 Task: Convert a batch of video files from AVI to MP4 format using VLC's batch conversion tool.
Action: Mouse moved to (190, 95)
Screenshot: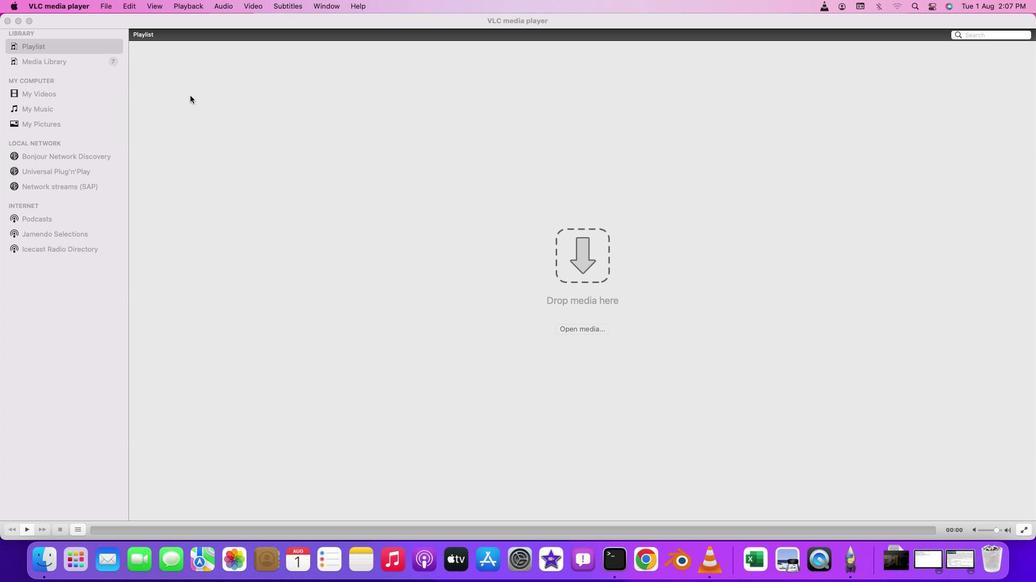 
Action: Mouse pressed left at (190, 95)
Screenshot: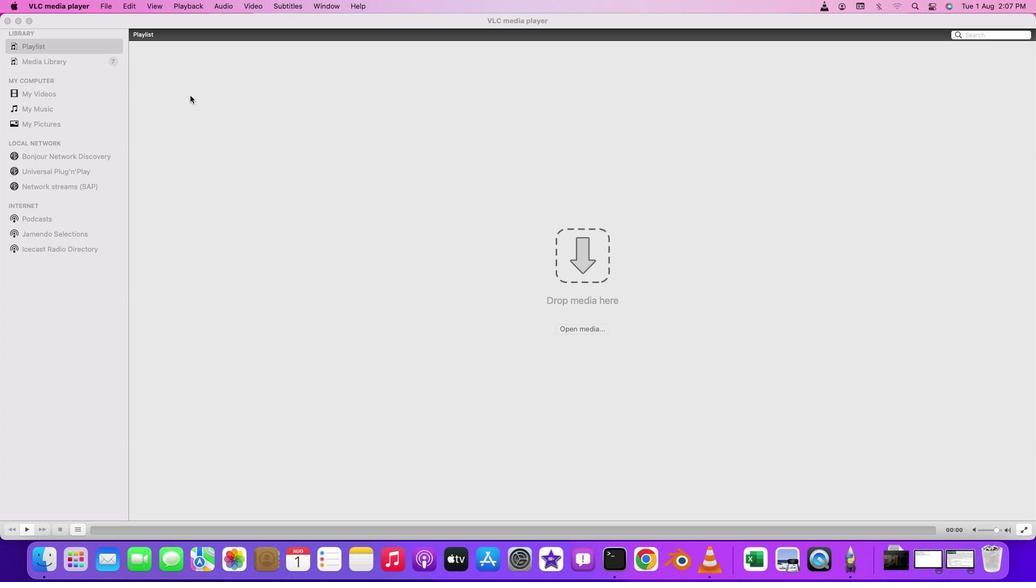
Action: Mouse moved to (102, 8)
Screenshot: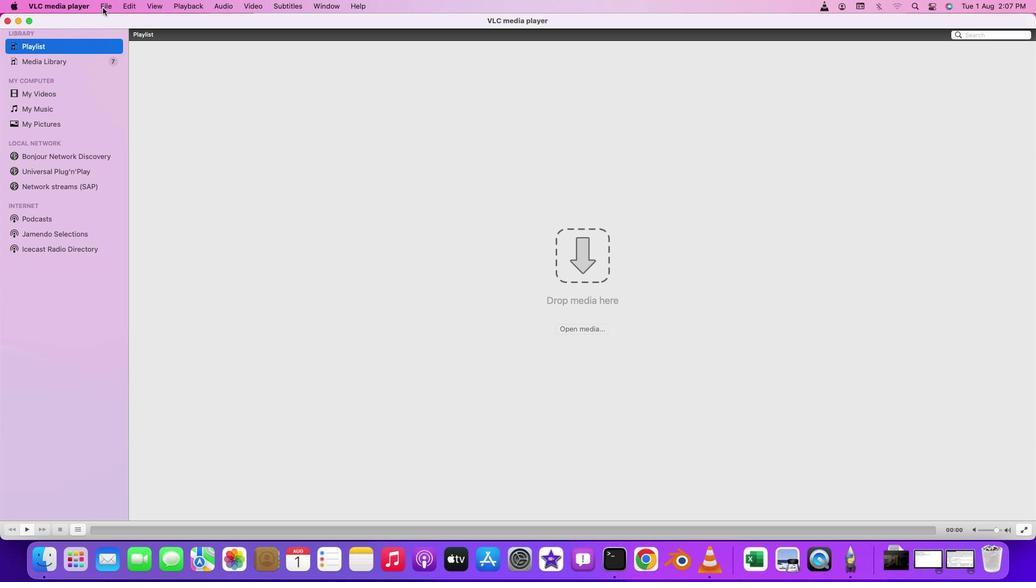 
Action: Mouse pressed left at (102, 8)
Screenshot: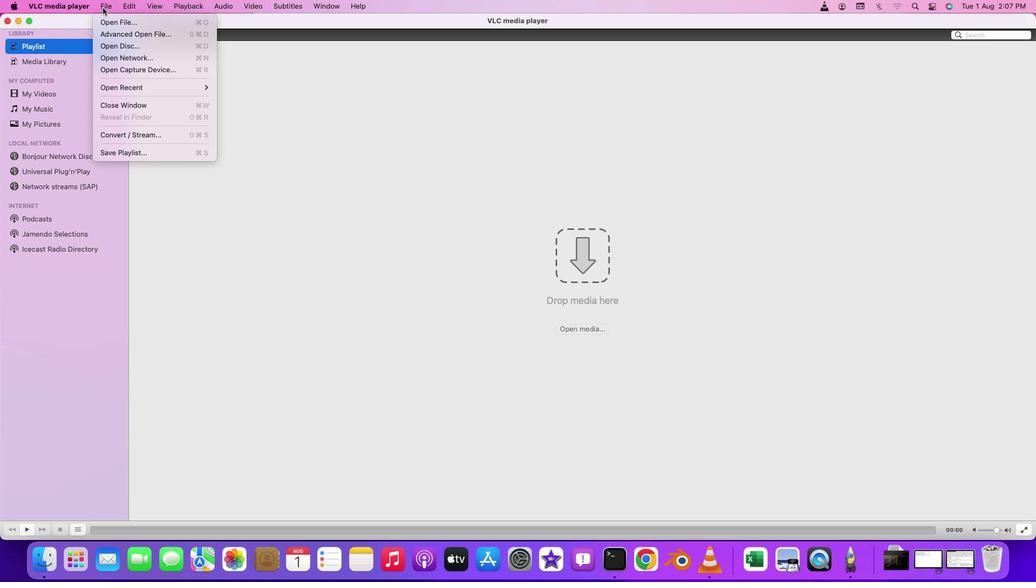 
Action: Mouse moved to (143, 134)
Screenshot: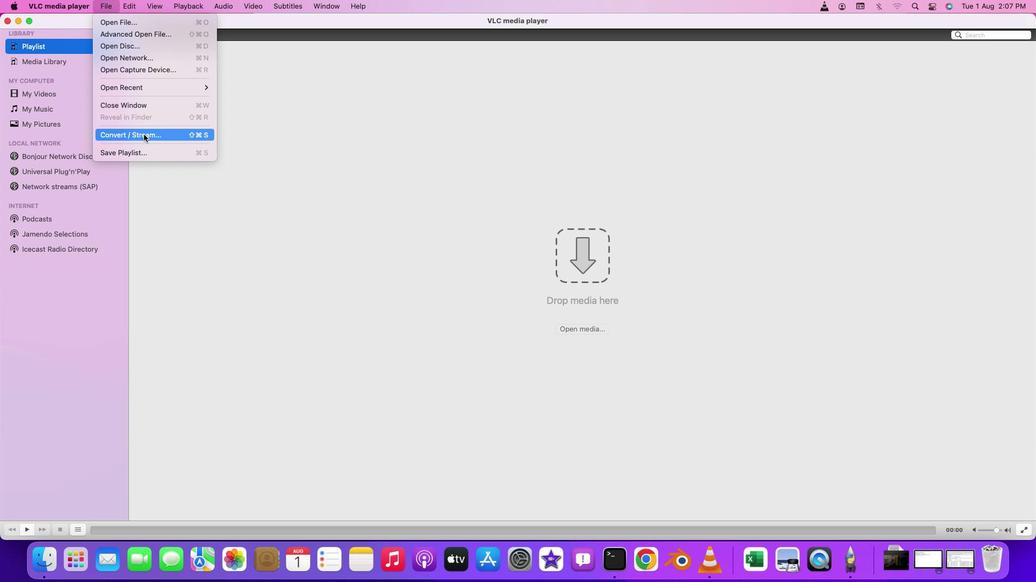 
Action: Mouse pressed left at (143, 134)
Screenshot: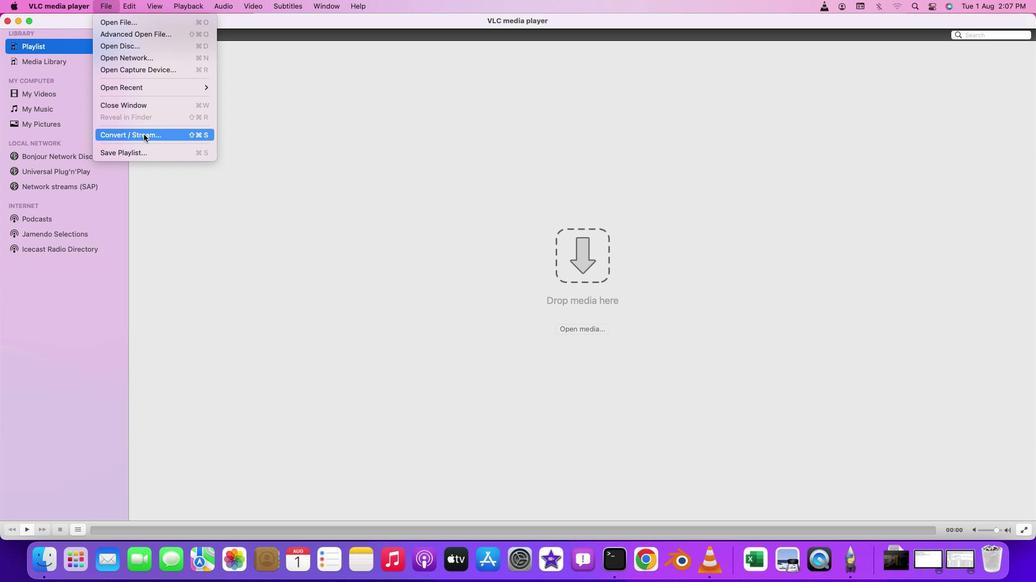 
Action: Mouse moved to (405, 362)
Screenshot: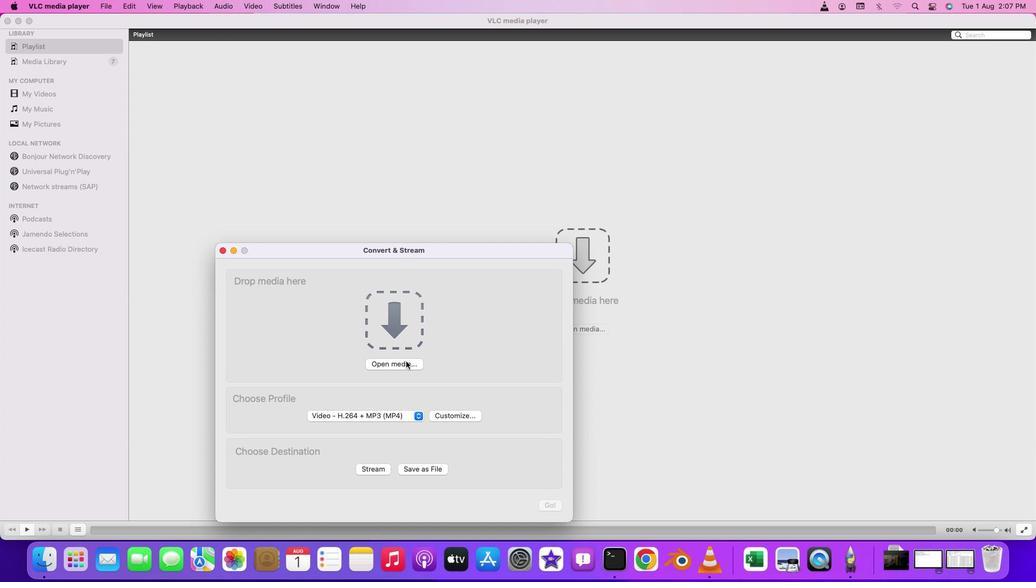 
Action: Mouse pressed left at (405, 362)
Screenshot: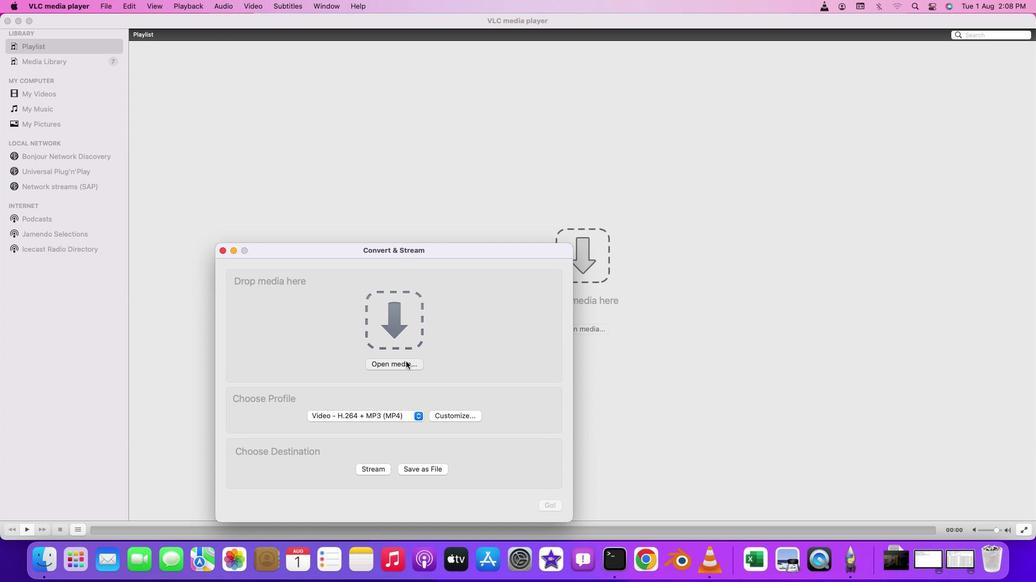 
Action: Mouse moved to (221, 320)
Screenshot: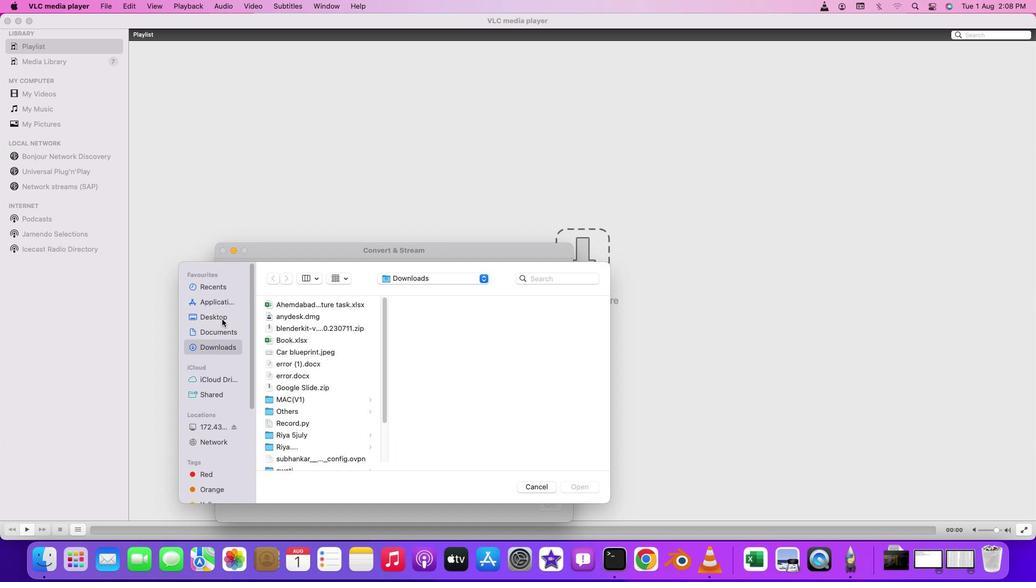 
Action: Mouse pressed left at (221, 320)
Screenshot: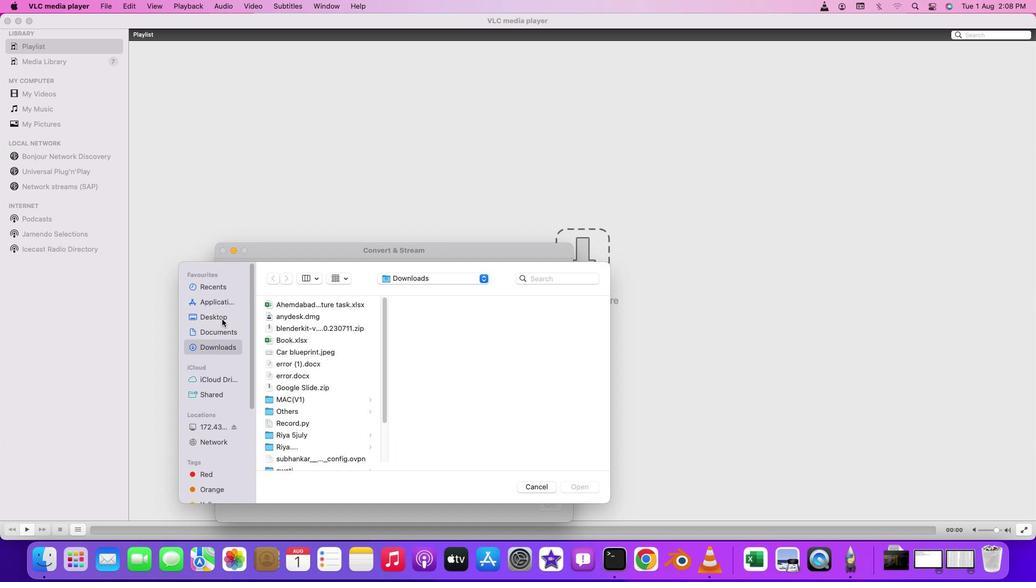 
Action: Mouse moved to (310, 356)
Screenshot: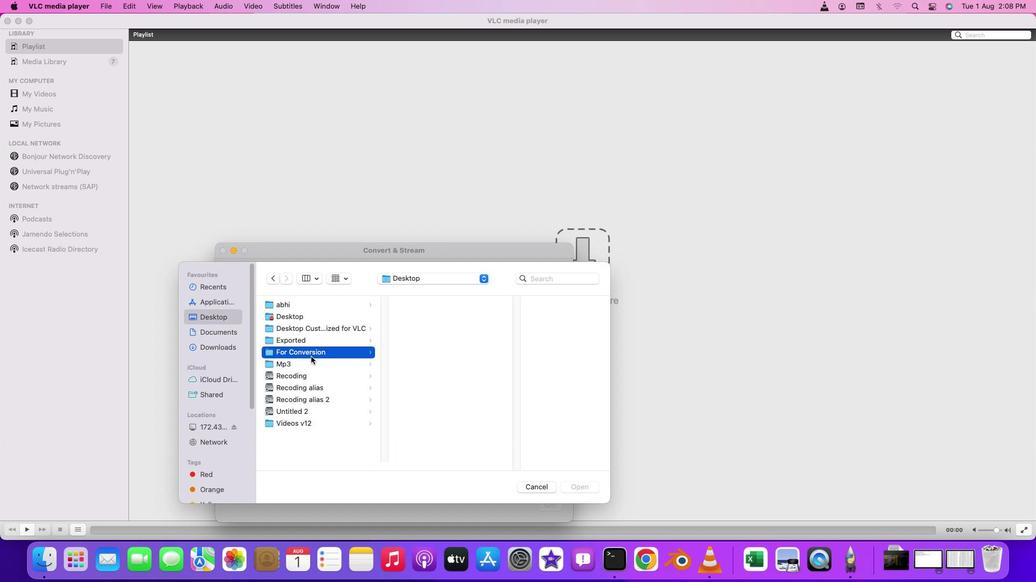 
Action: Mouse pressed left at (310, 356)
Screenshot: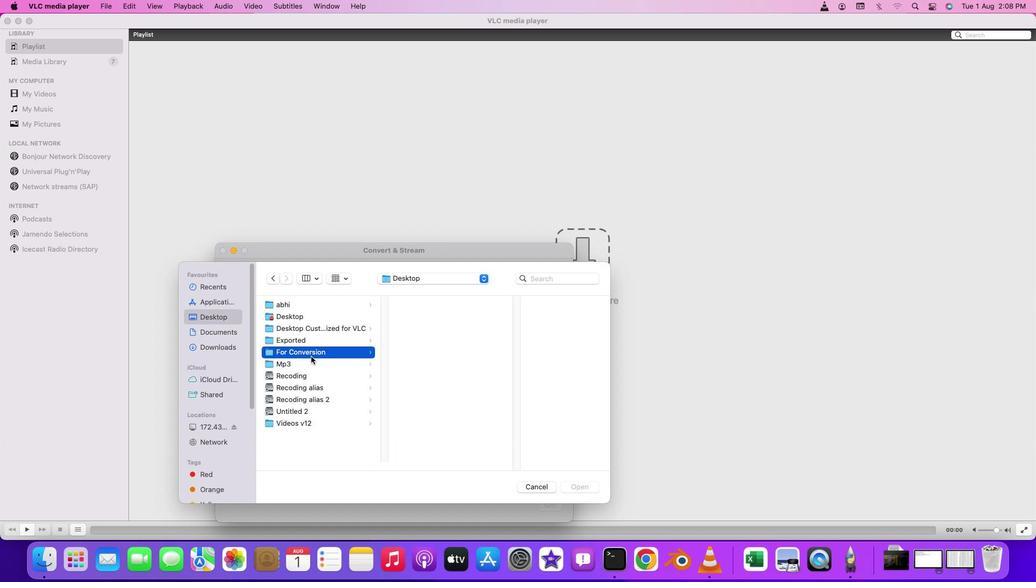 
Action: Mouse pressed left at (310, 356)
Screenshot: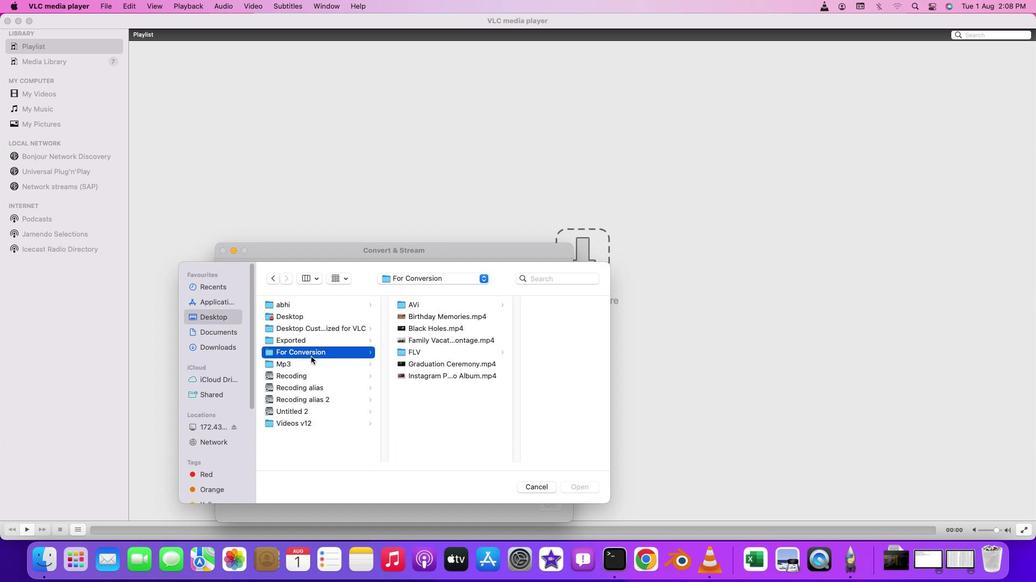 
Action: Mouse moved to (408, 306)
Screenshot: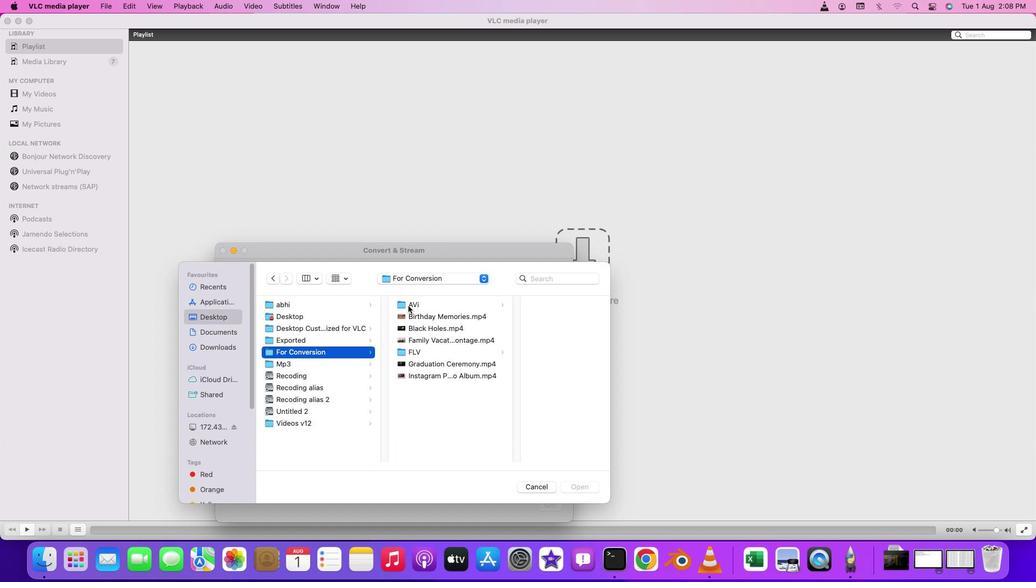 
Action: Mouse pressed left at (408, 306)
Screenshot: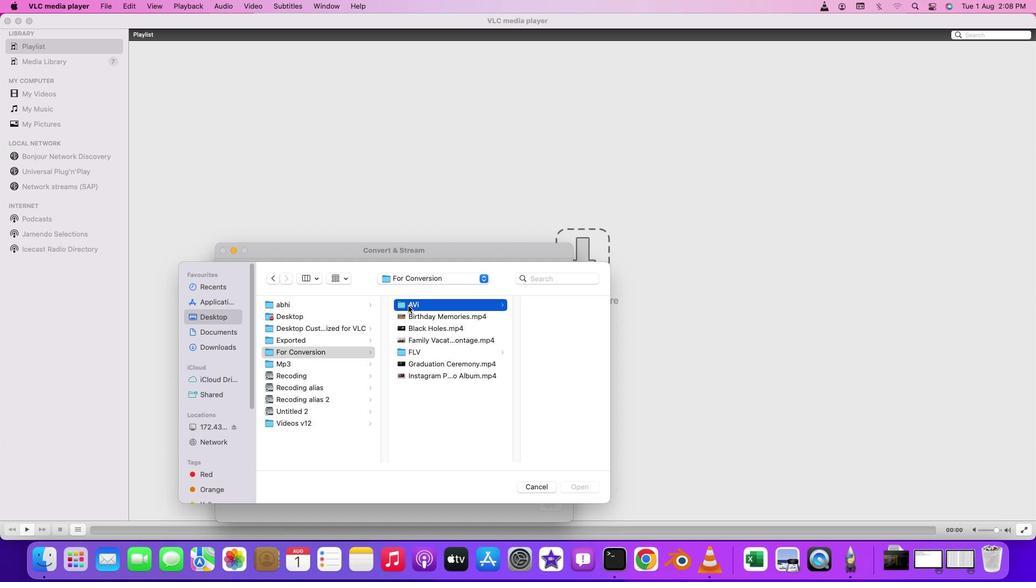 
Action: Mouse pressed left at (408, 306)
Screenshot: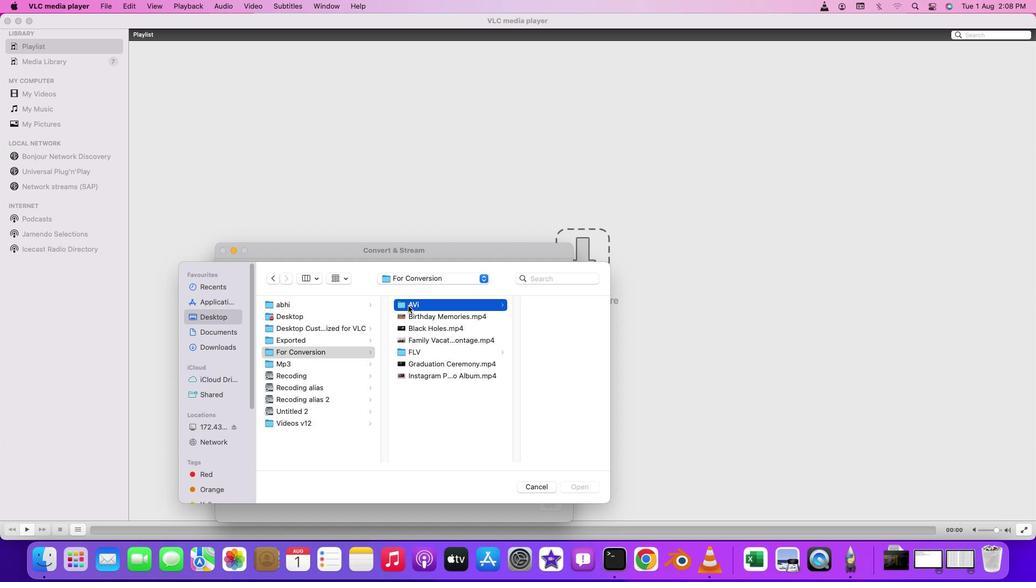 
Action: Mouse moved to (512, 307)
Screenshot: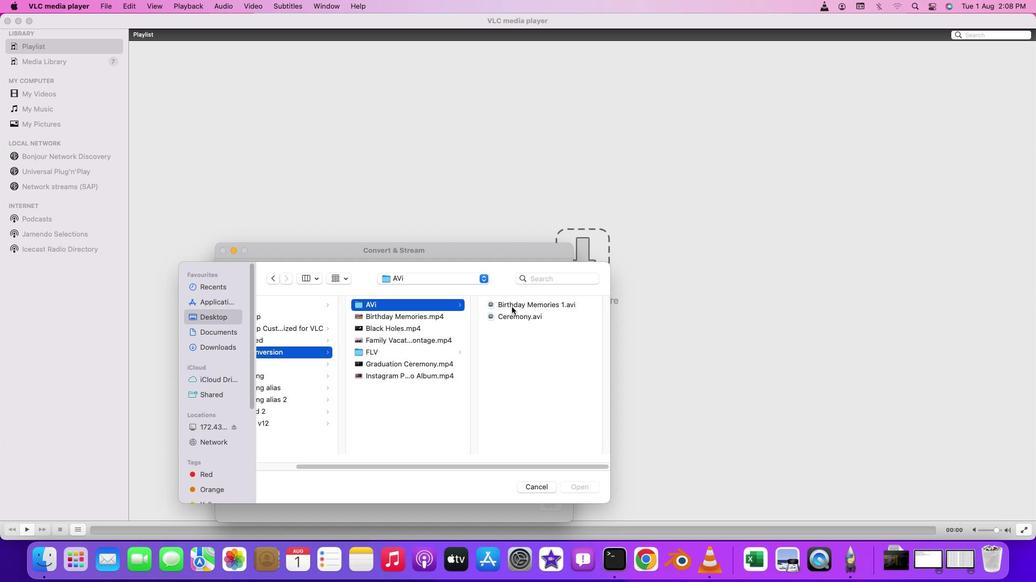 
Action: Mouse pressed left at (512, 307)
Screenshot: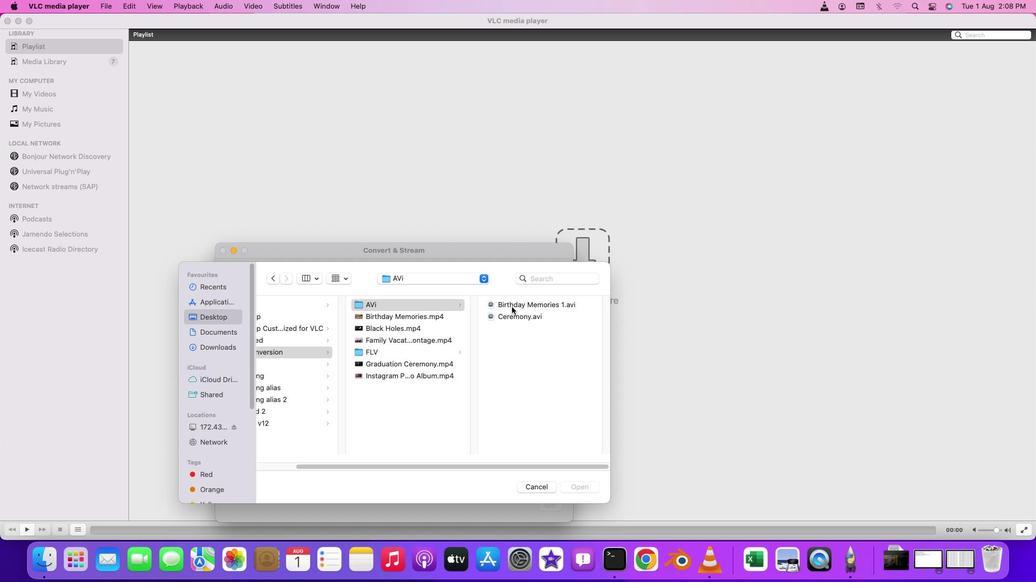 
Action: Mouse pressed left at (512, 307)
Screenshot: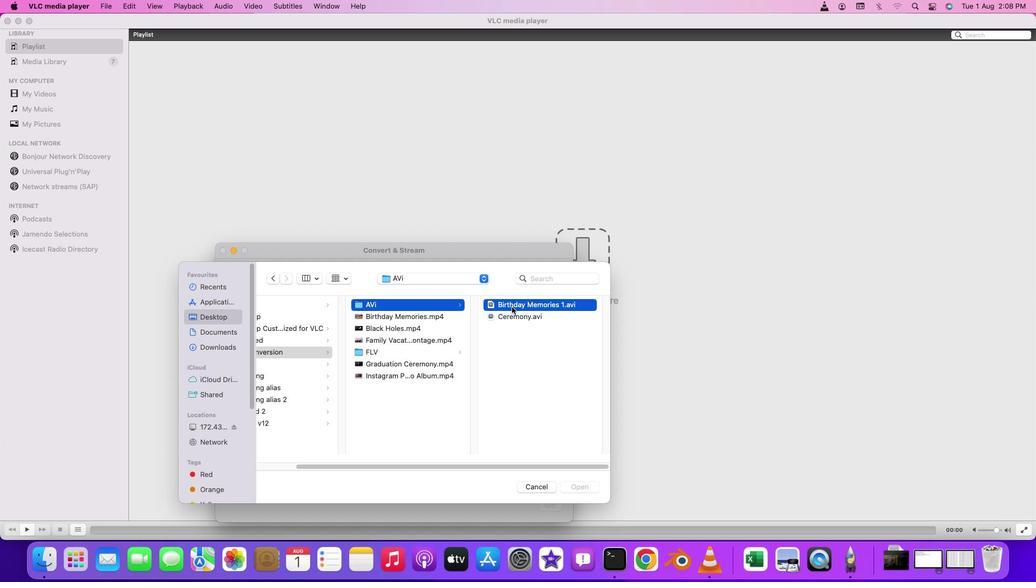 
Action: Mouse moved to (443, 415)
Screenshot: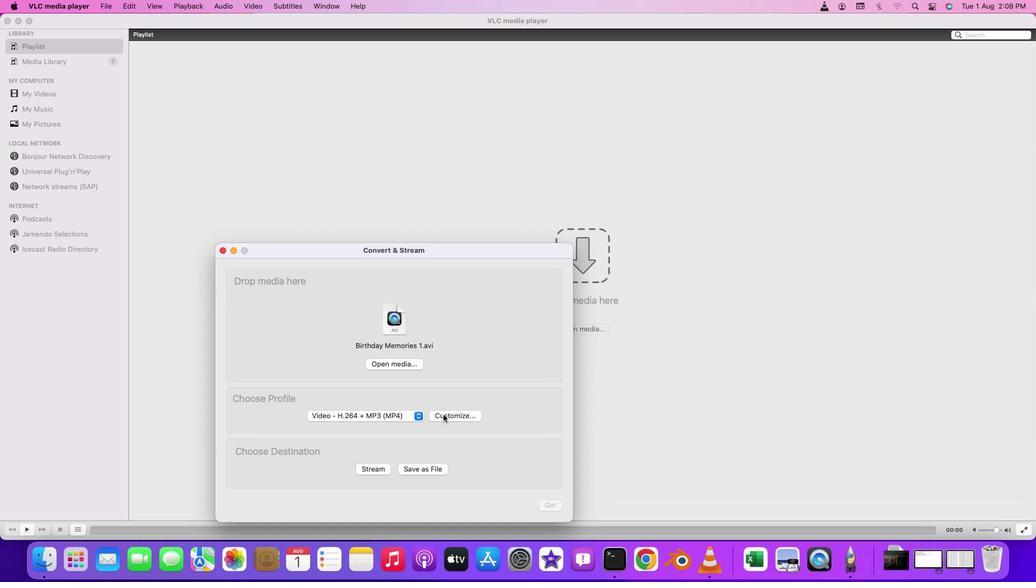 
Action: Mouse pressed left at (443, 415)
Screenshot: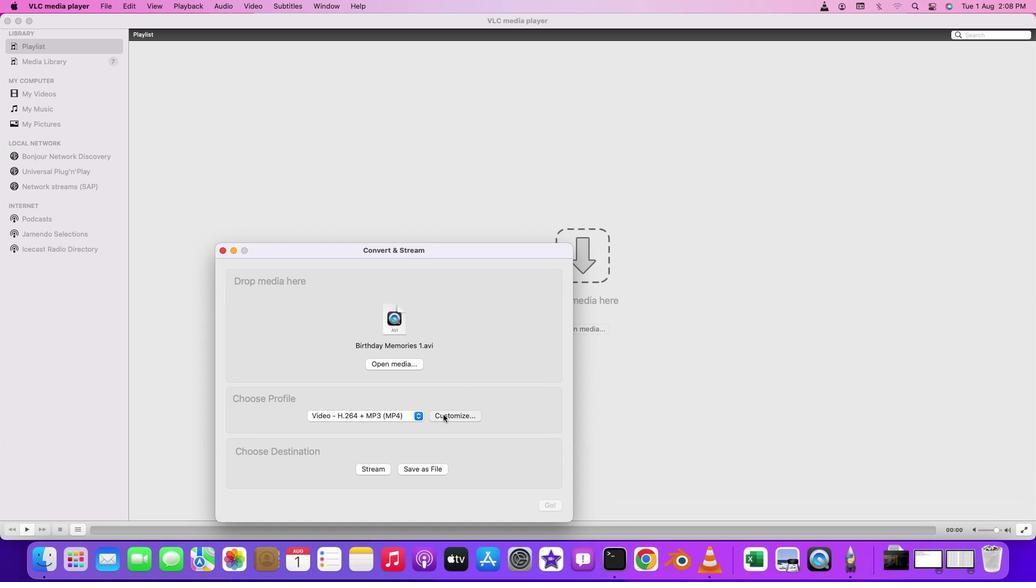 
Action: Mouse moved to (466, 319)
Screenshot: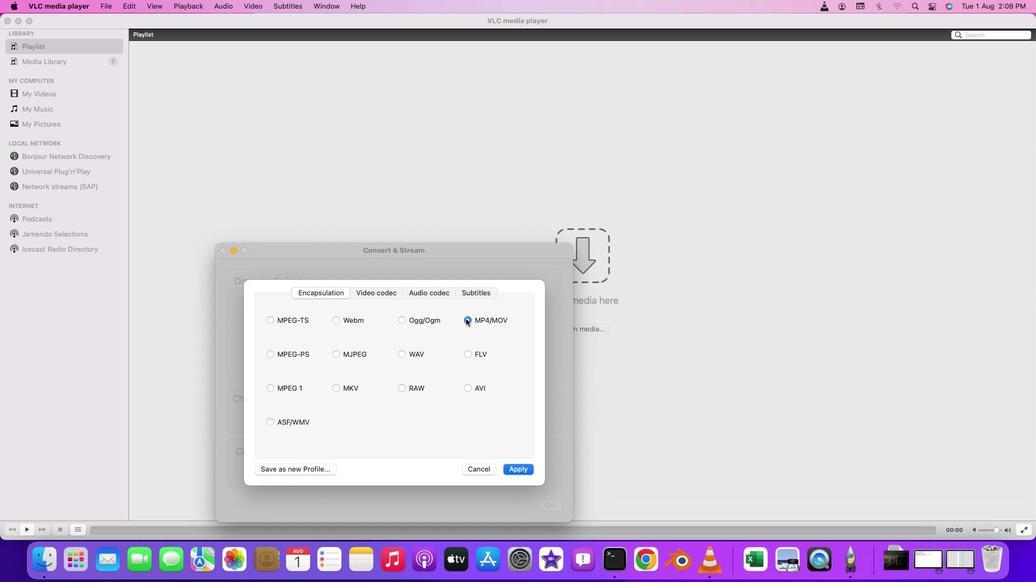 
Action: Mouse pressed left at (466, 319)
Screenshot: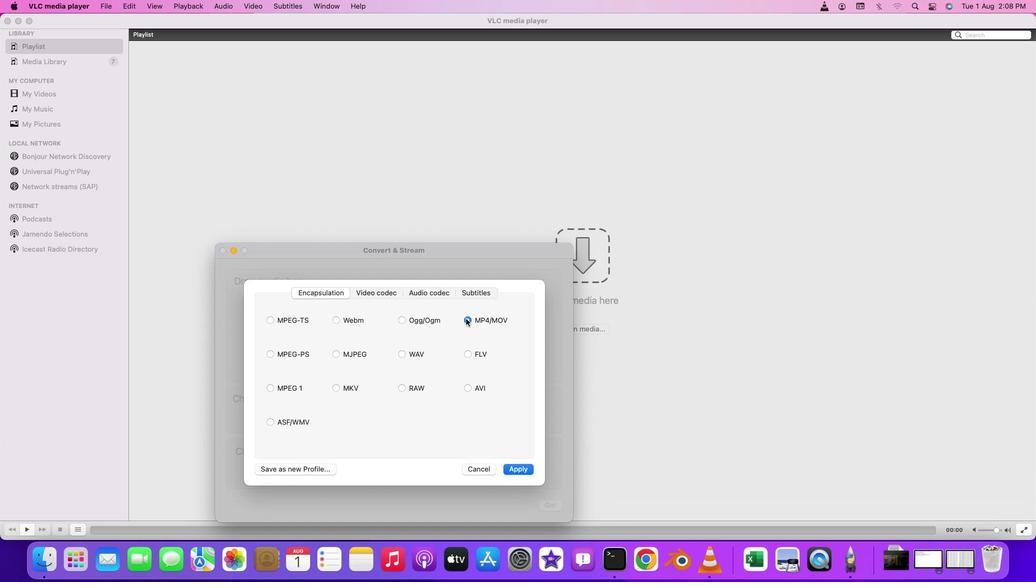 
Action: Mouse pressed left at (466, 319)
Screenshot: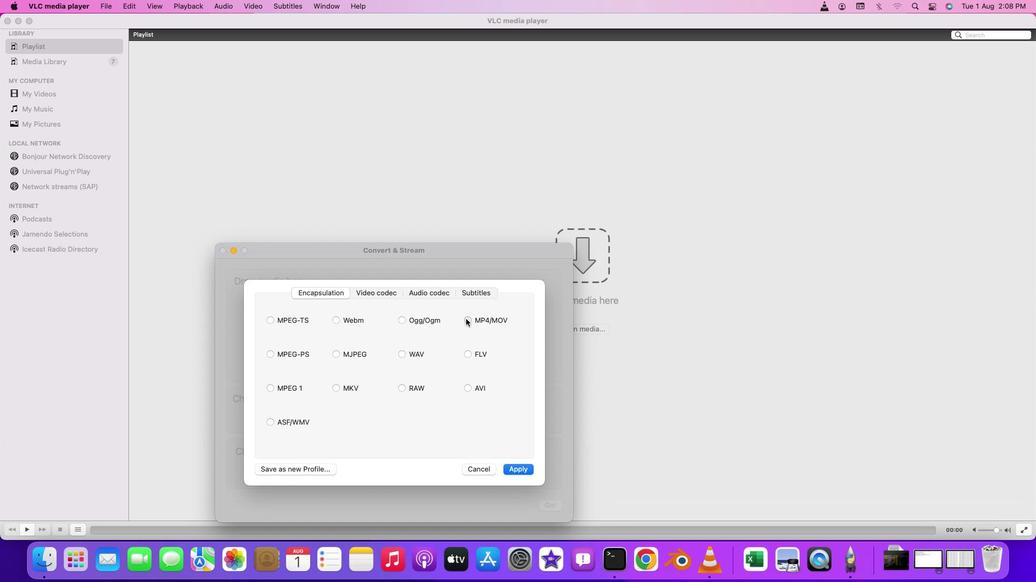 
Action: Mouse moved to (373, 294)
Screenshot: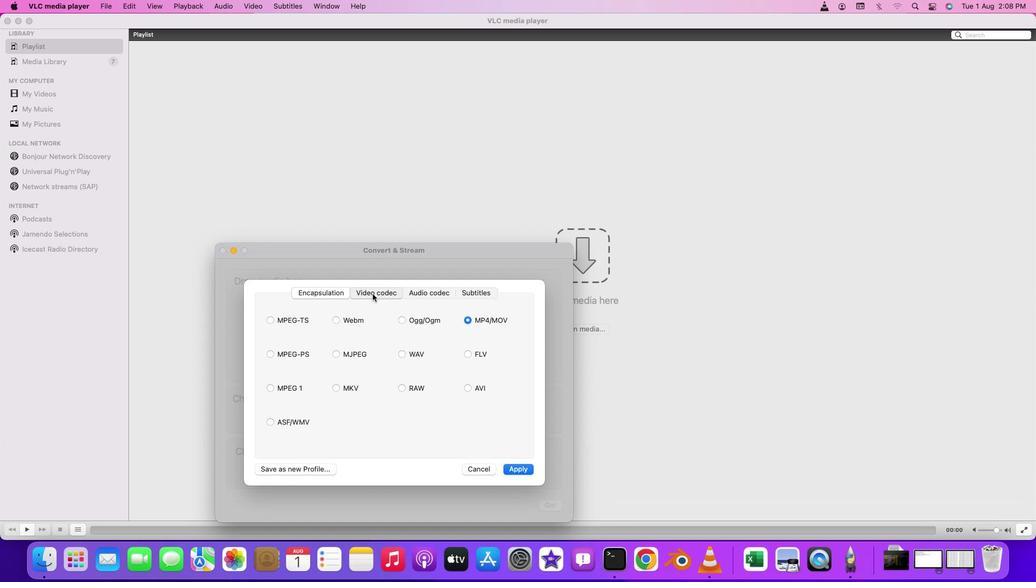 
Action: Mouse pressed left at (373, 294)
Screenshot: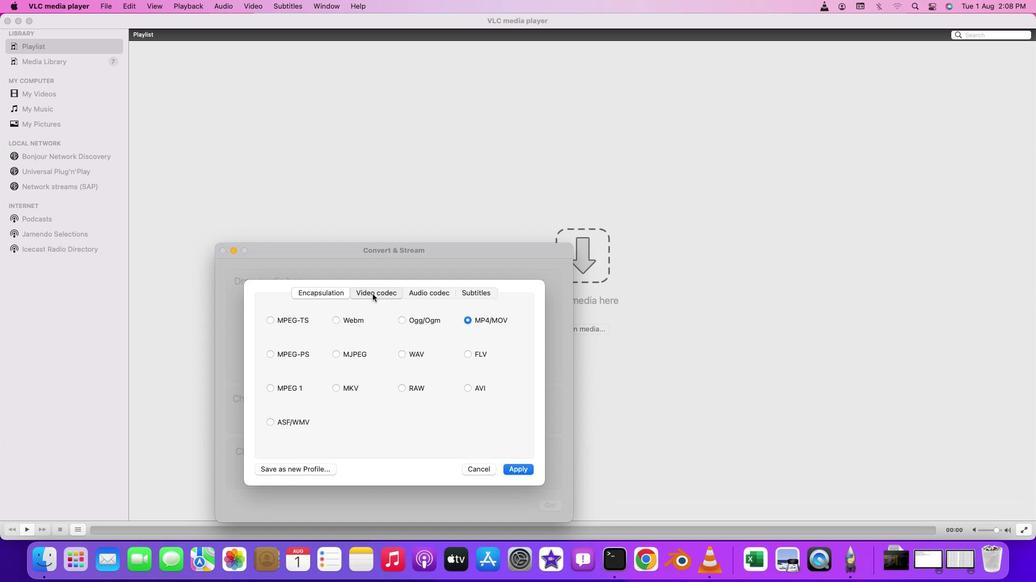 
Action: Mouse moved to (425, 292)
Screenshot: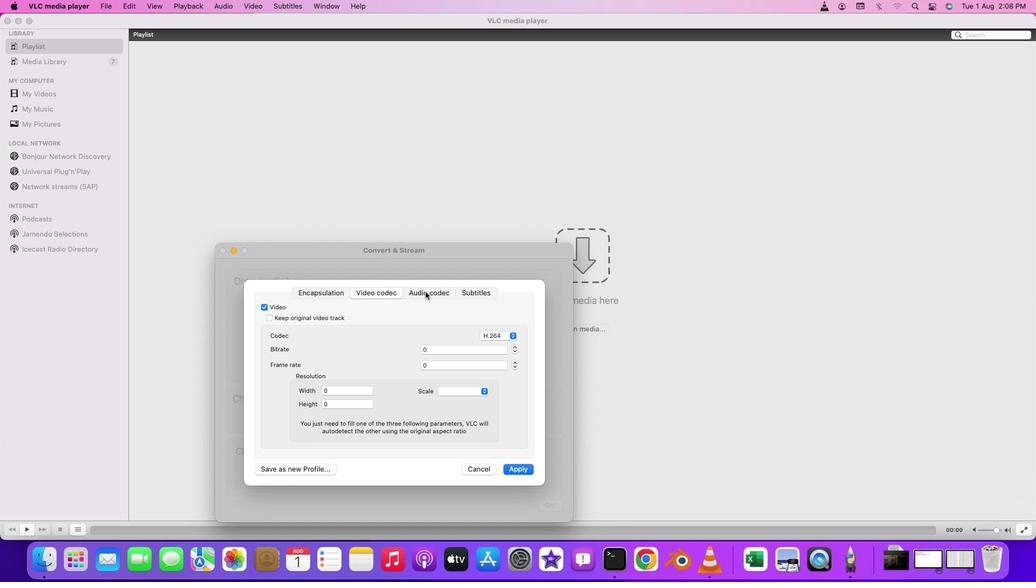 
Action: Mouse pressed left at (425, 292)
Screenshot: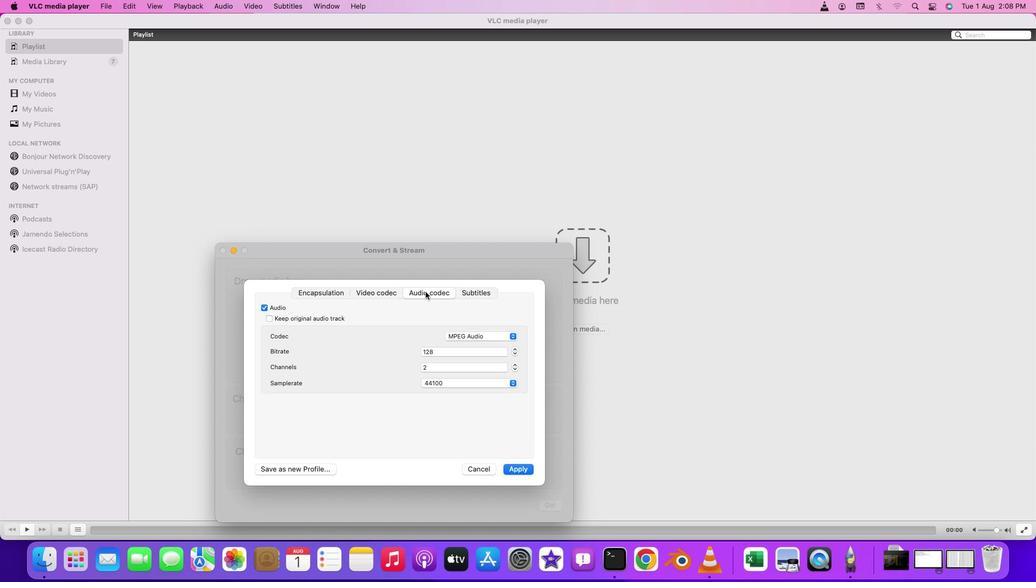 
Action: Mouse moved to (458, 291)
Screenshot: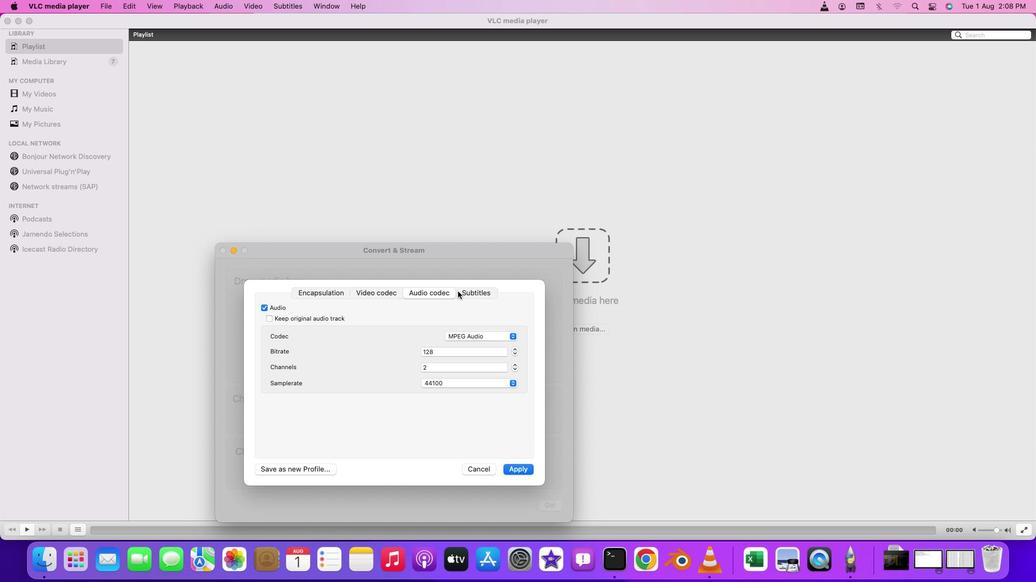 
Action: Mouse pressed left at (458, 291)
Screenshot: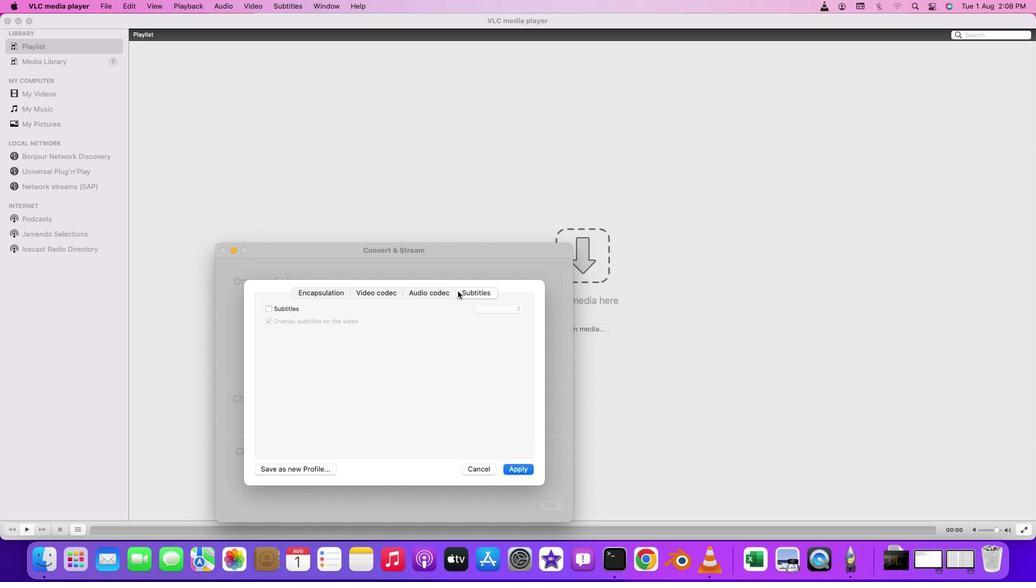
Action: Mouse moved to (324, 293)
Screenshot: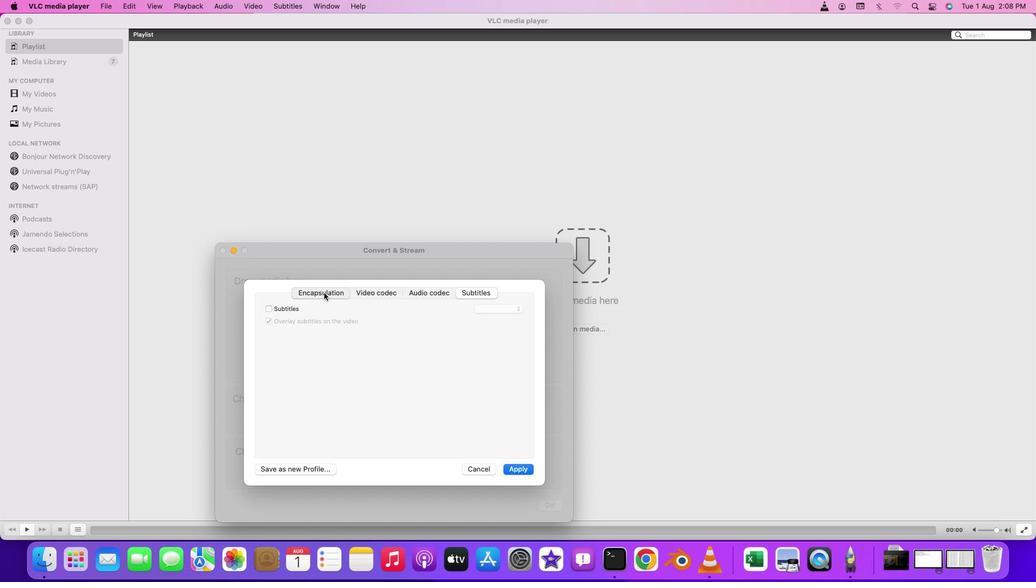 
Action: Mouse pressed left at (324, 293)
Screenshot: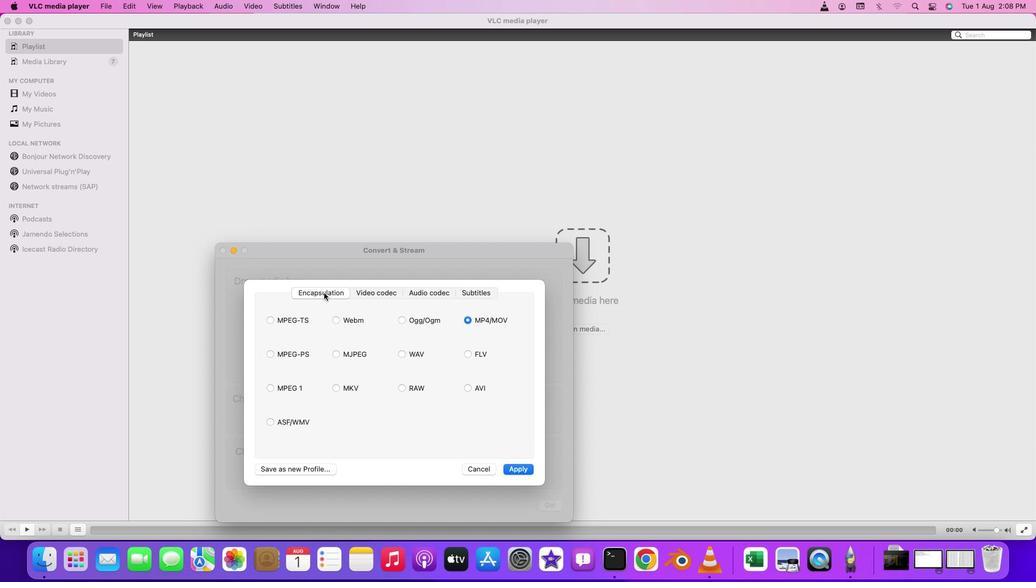 
Action: Mouse moved to (507, 469)
Screenshot: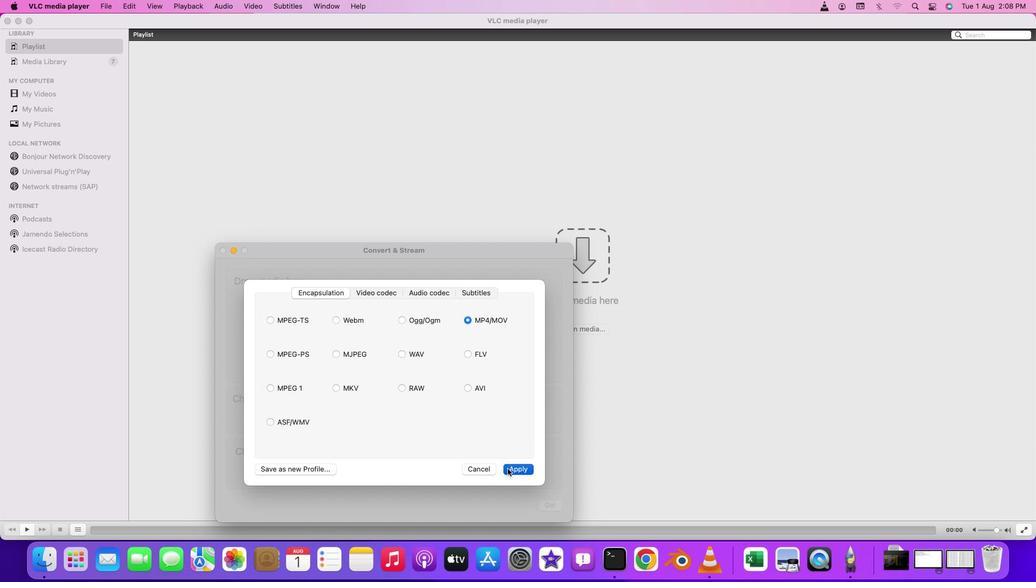 
Action: Mouse pressed left at (507, 469)
Screenshot: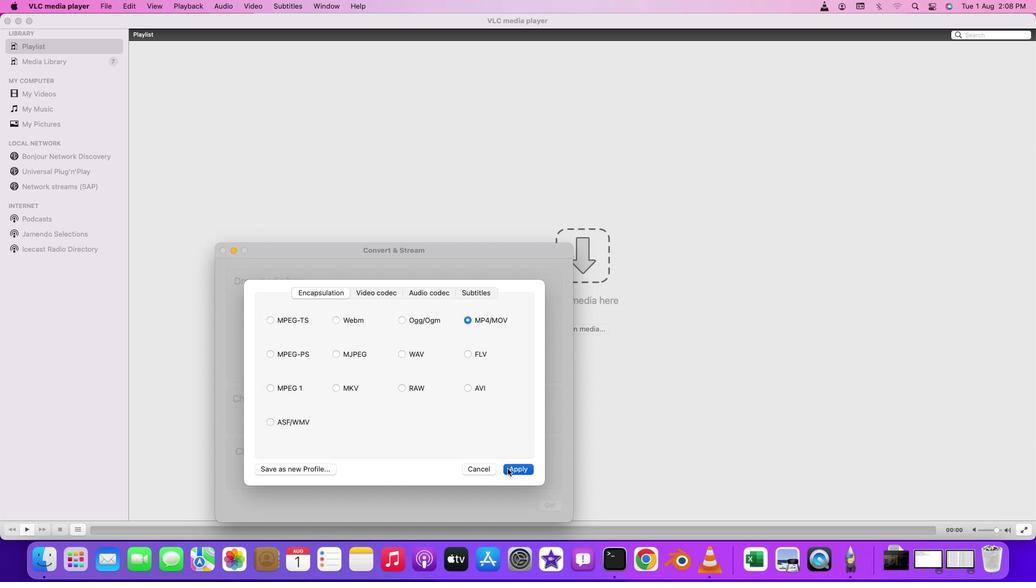 
Action: Mouse moved to (424, 470)
Screenshot: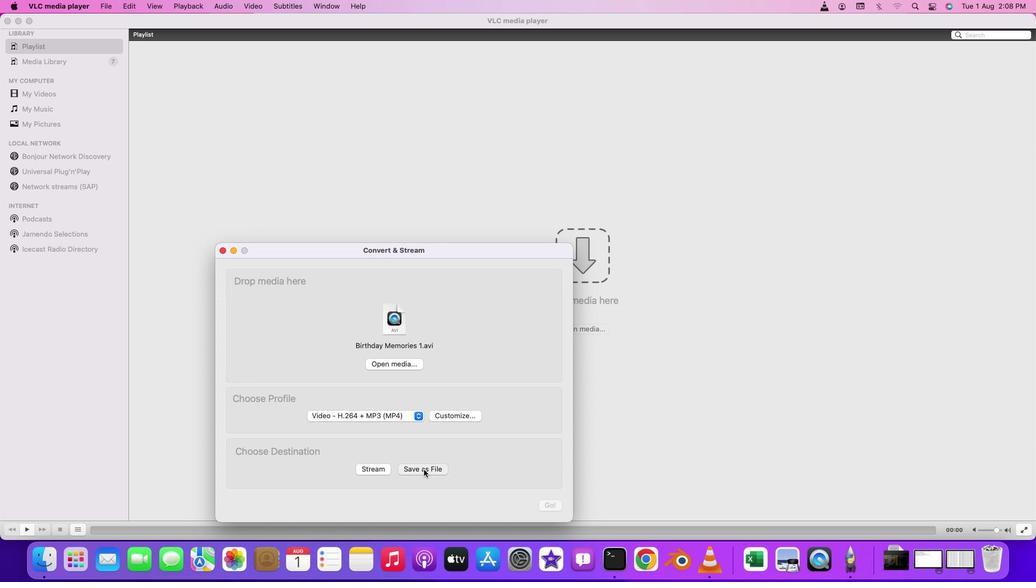 
Action: Mouse pressed left at (424, 470)
Screenshot: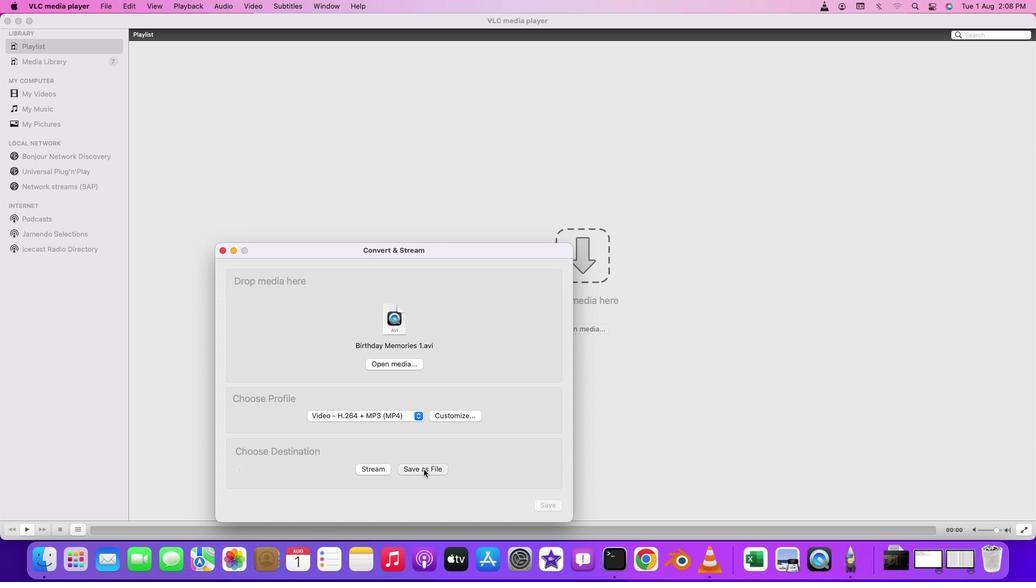 
Action: Mouse moved to (507, 470)
Screenshot: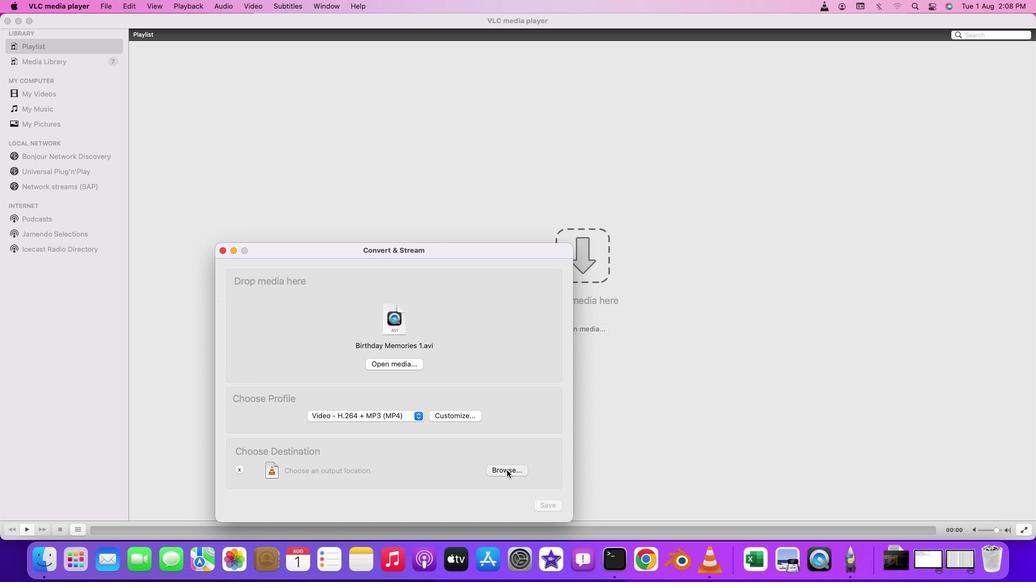 
Action: Mouse pressed left at (507, 470)
Screenshot: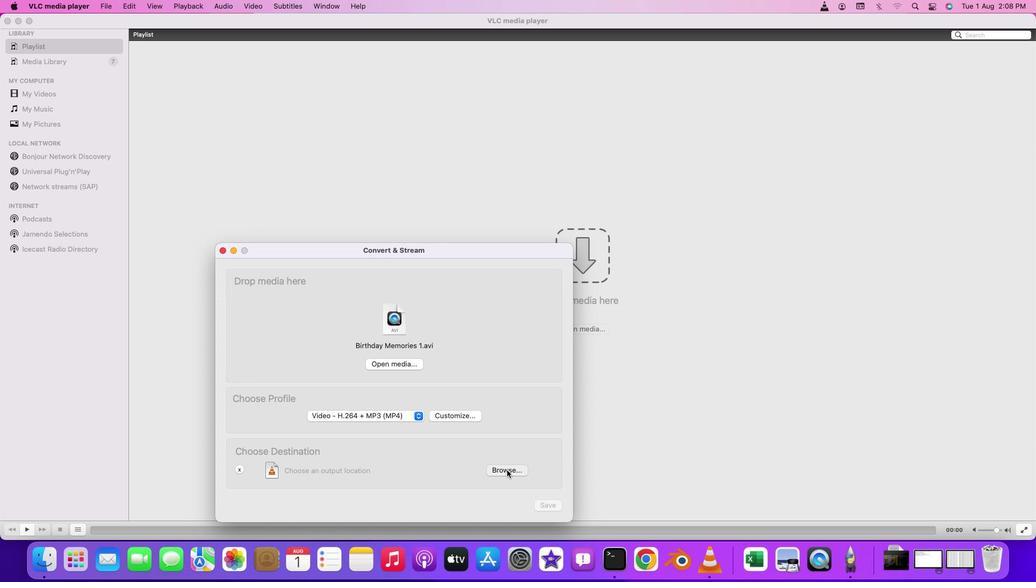 
Action: Mouse moved to (399, 346)
Screenshot: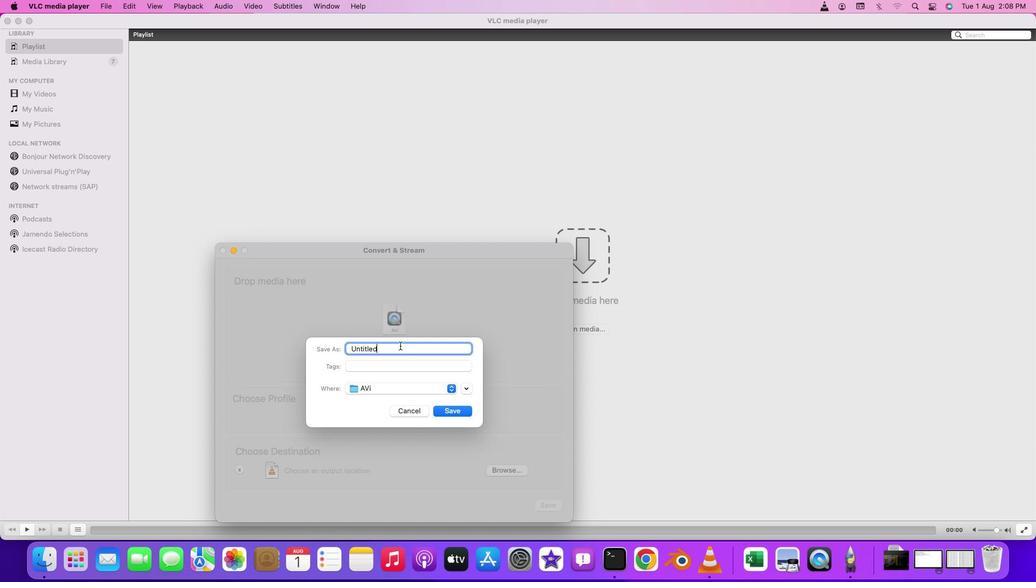 
Action: Mouse pressed left at (399, 346)
Screenshot: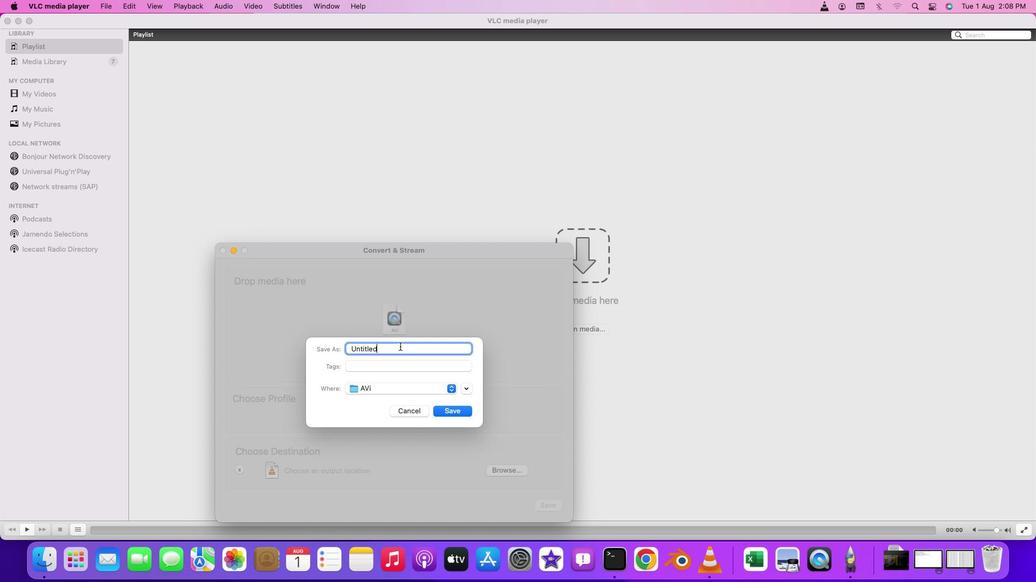 
Action: Mouse moved to (399, 346)
Screenshot: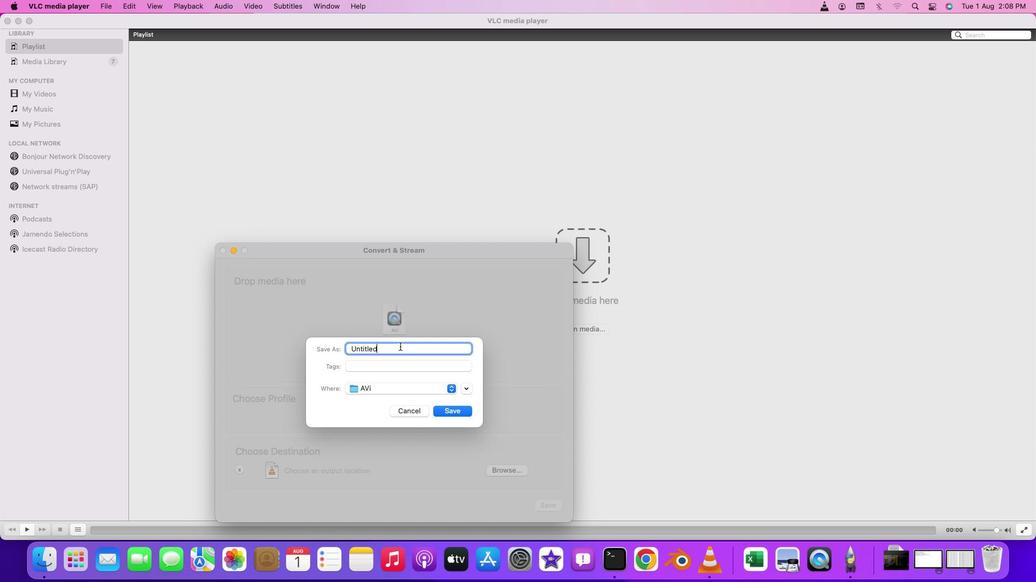 
Action: Key pressed Key.backspaceKey.backspaceKey.backspaceKey.backspaceKey.backspaceKey.backspaceKey.backspaceKey.backspaceKey.backspaceKey.backspaceKey.backspaceKey.backspaceKey.shift'M''p''4'Key.spaceKey.shift'F''p''o'Key.backspaceKey.backspace'o''r''m''a''t'Key.spaceKey.shift'F''i''l''e'
Screenshot: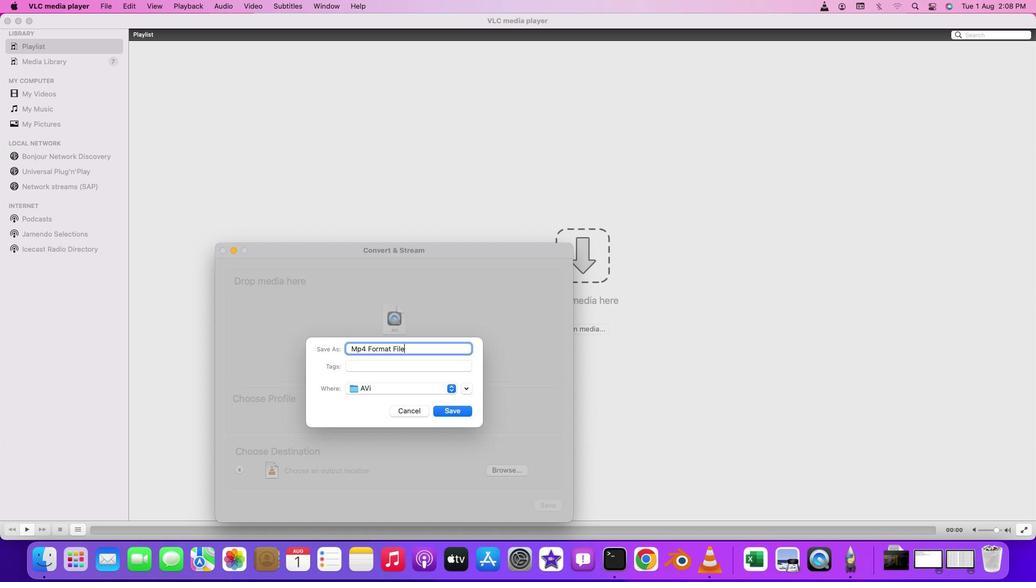 
Action: Mouse moved to (452, 414)
Screenshot: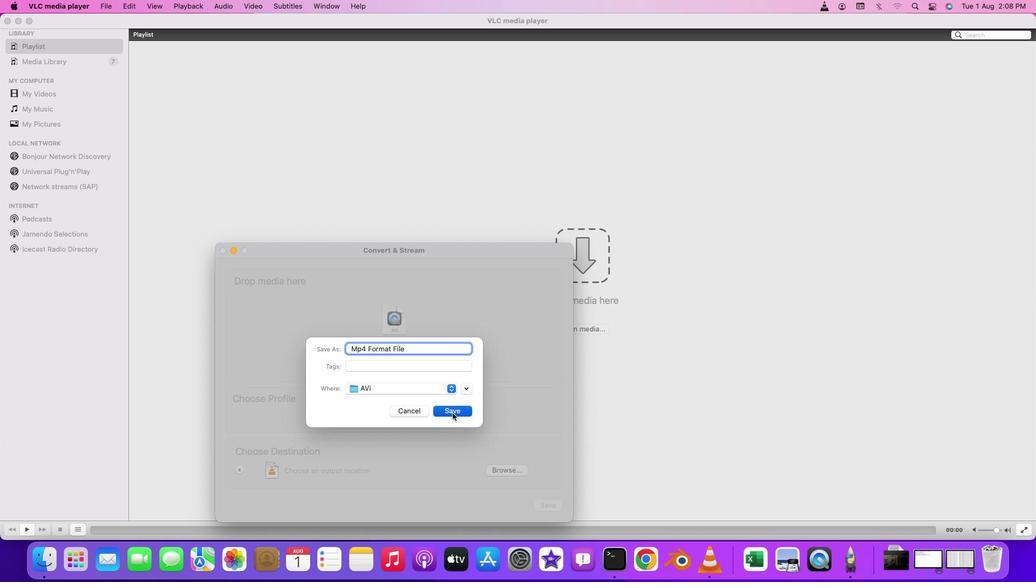 
Action: Mouse pressed left at (452, 414)
Screenshot: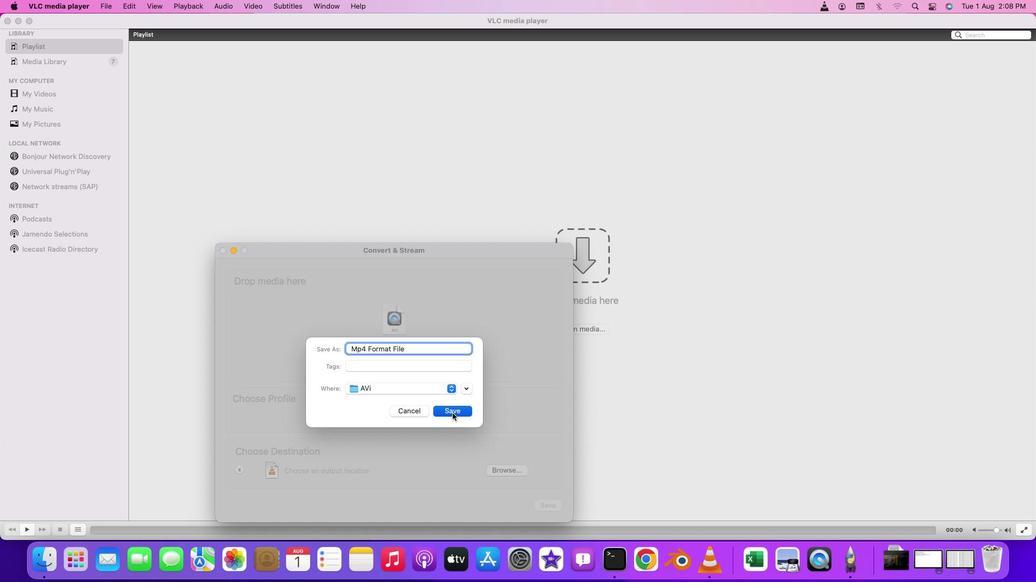 
Action: Mouse moved to (548, 505)
Screenshot: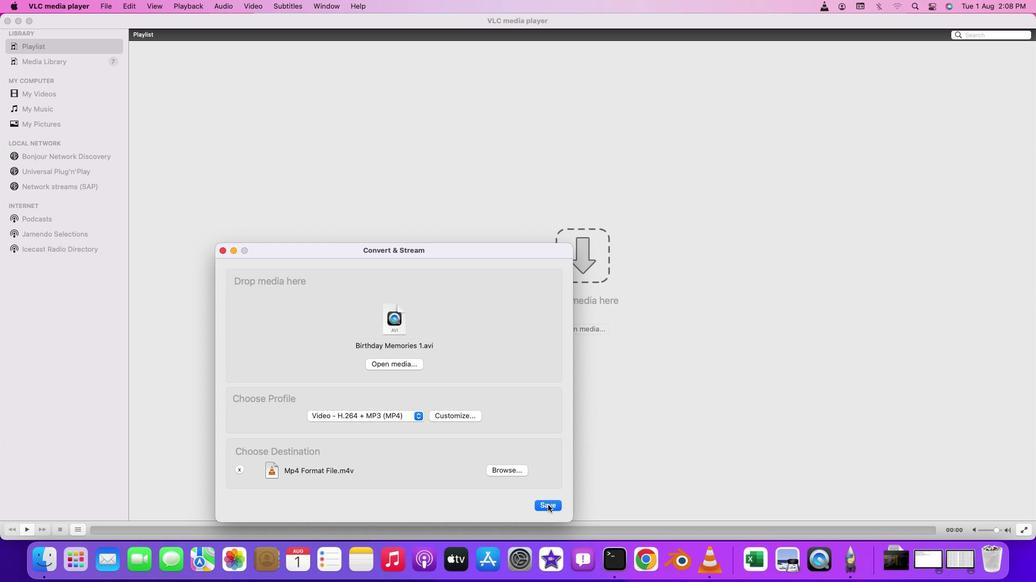 
Action: Mouse pressed left at (548, 505)
Screenshot: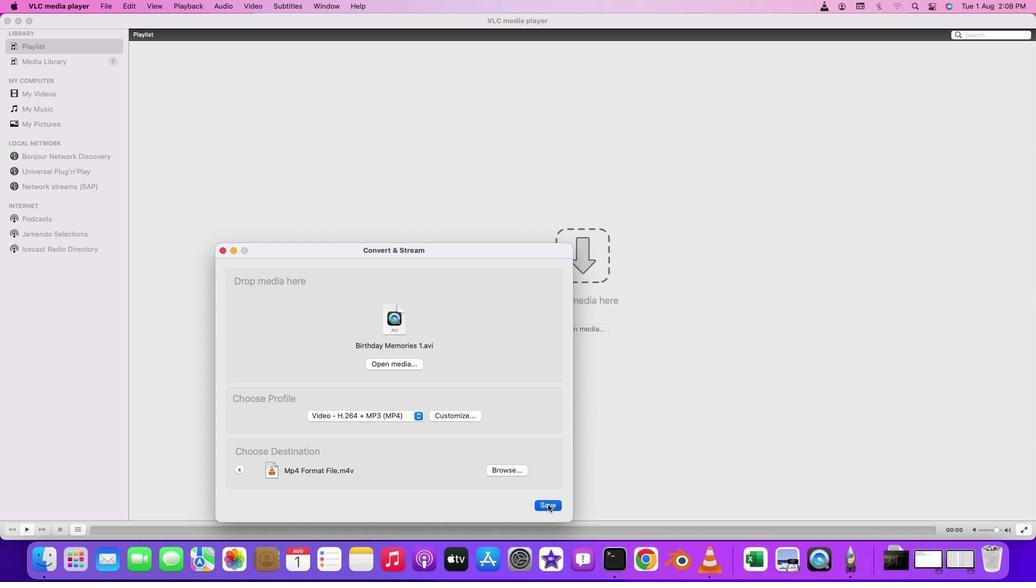 
Action: Mouse moved to (541, 503)
Screenshot: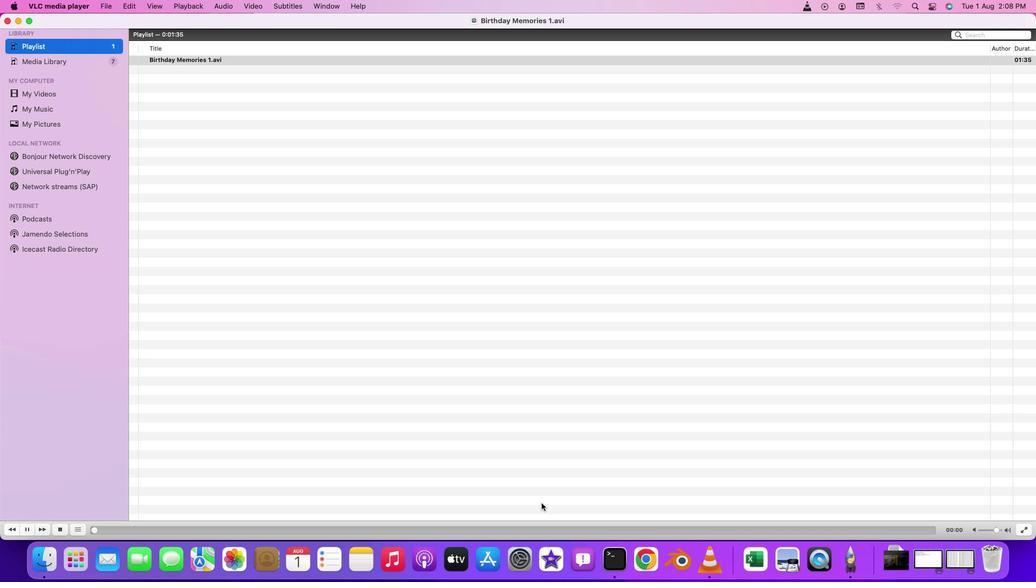
